 Task: For heading Calibri with Bold.  font size for heading24,  'Change the font style of data to'Bell MT.  and font size to 16,  Change the alignment of both headline & data to Align middle & Align Center.  In the sheet  Budget Spreadsheet Sheet Template
Action: Mouse moved to (158, 191)
Screenshot: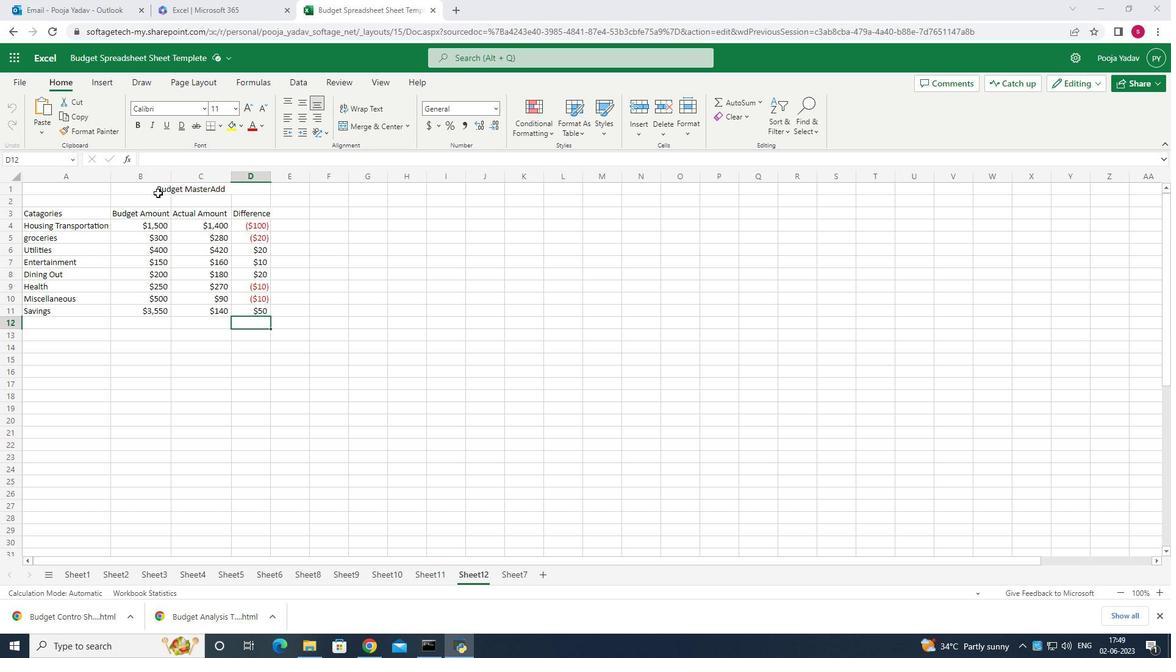 
Action: Mouse pressed left at (158, 191)
Screenshot: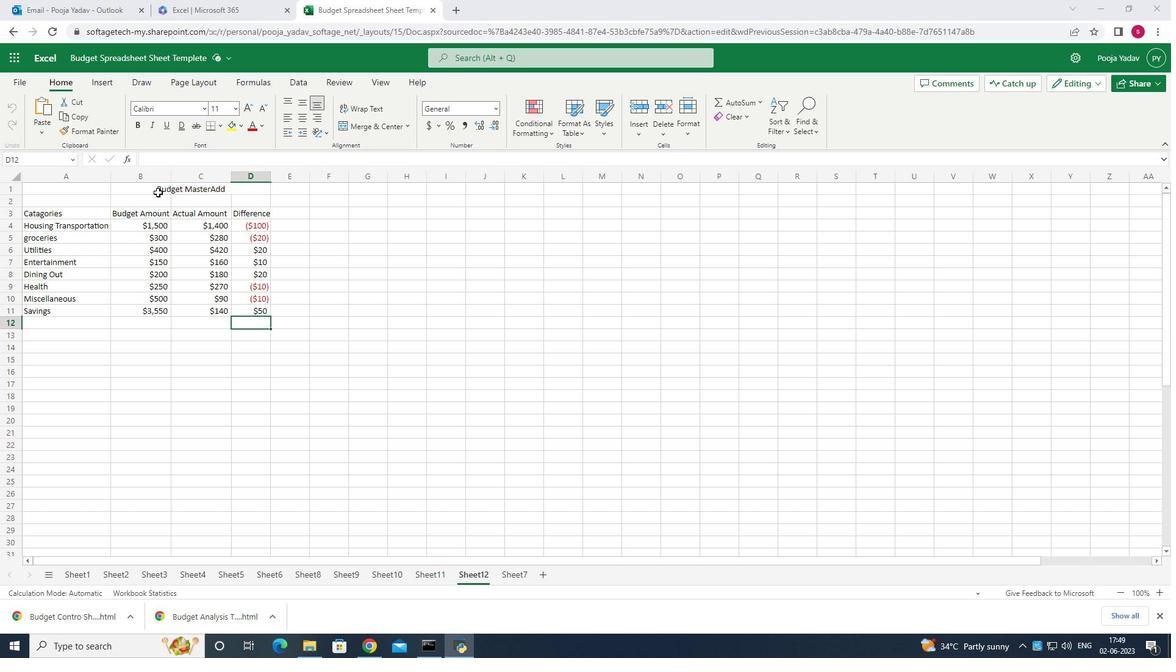
Action: Mouse moved to (201, 110)
Screenshot: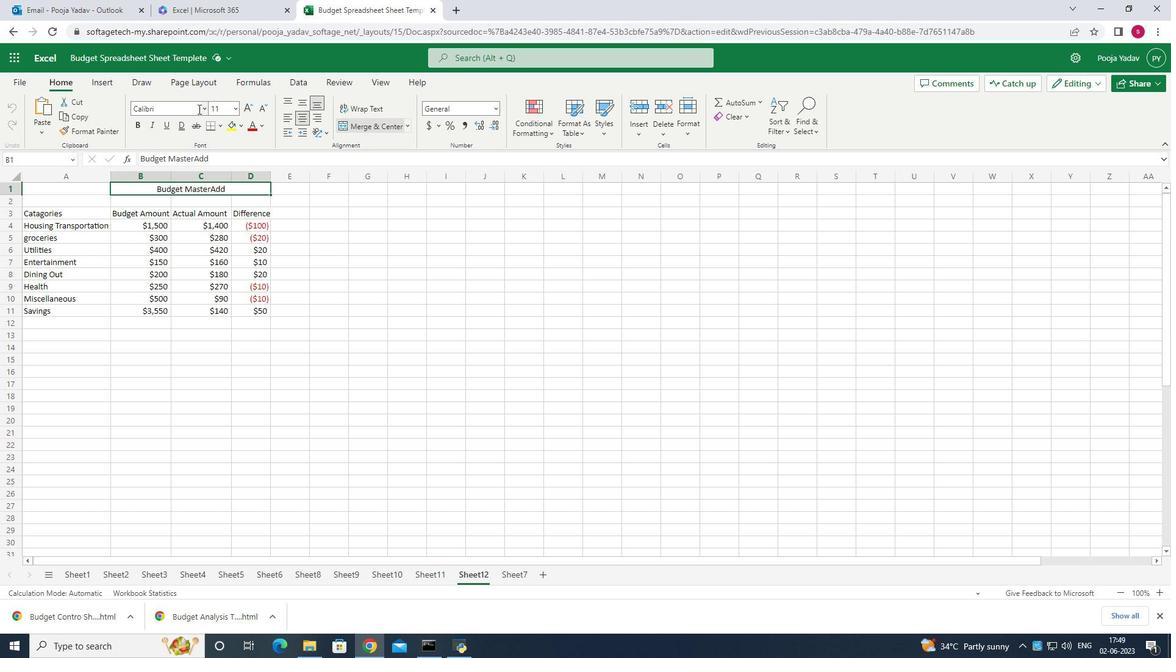 
Action: Mouse pressed left at (201, 110)
Screenshot: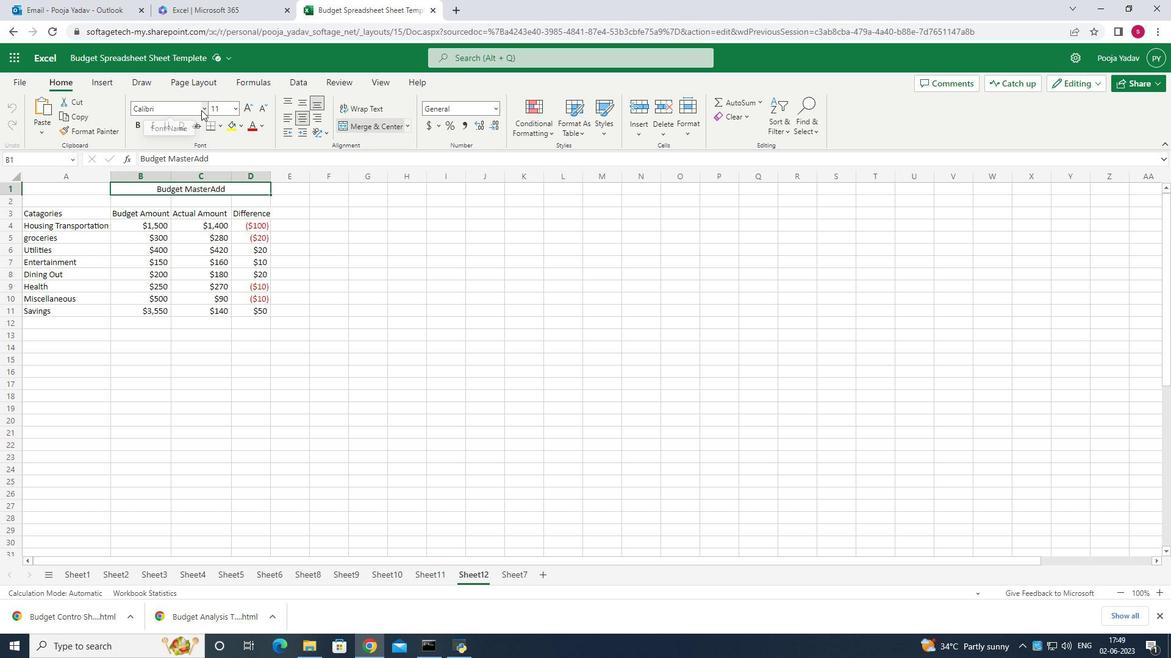 
Action: Mouse moved to (180, 222)
Screenshot: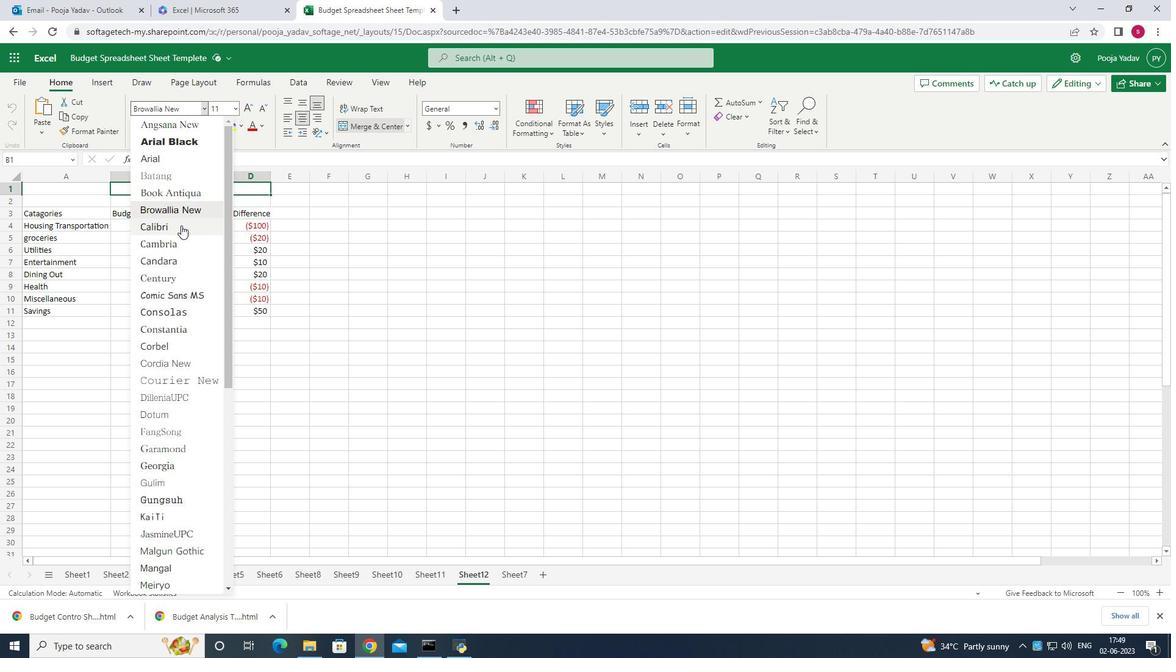 
Action: Mouse pressed left at (180, 222)
Screenshot: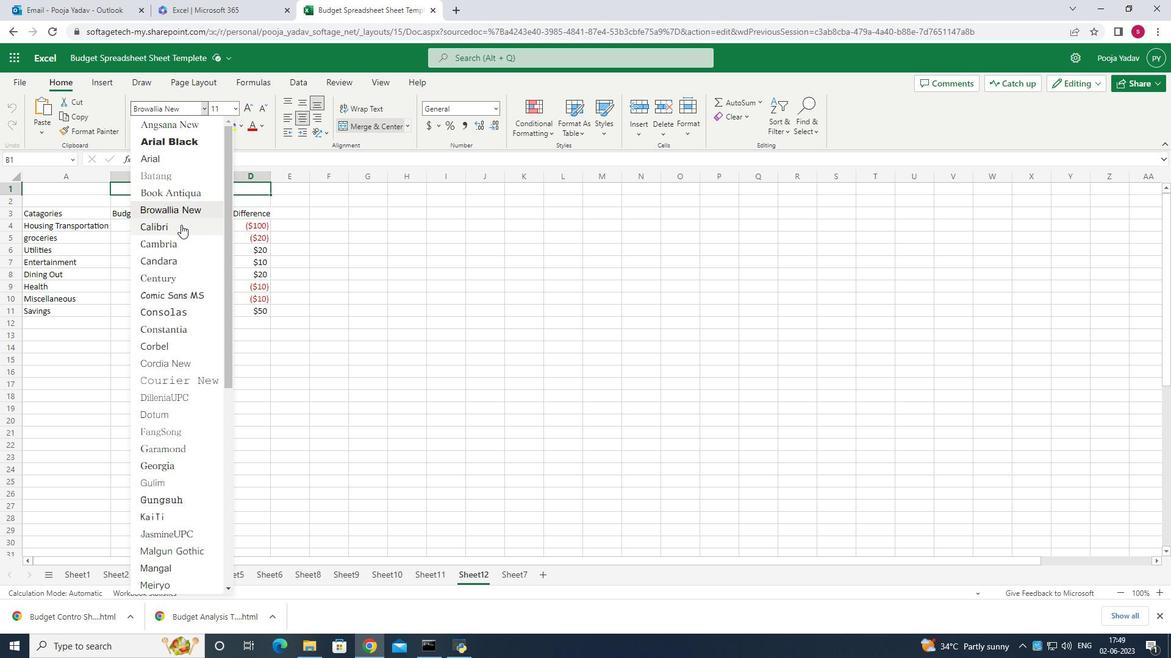 
Action: Mouse moved to (134, 125)
Screenshot: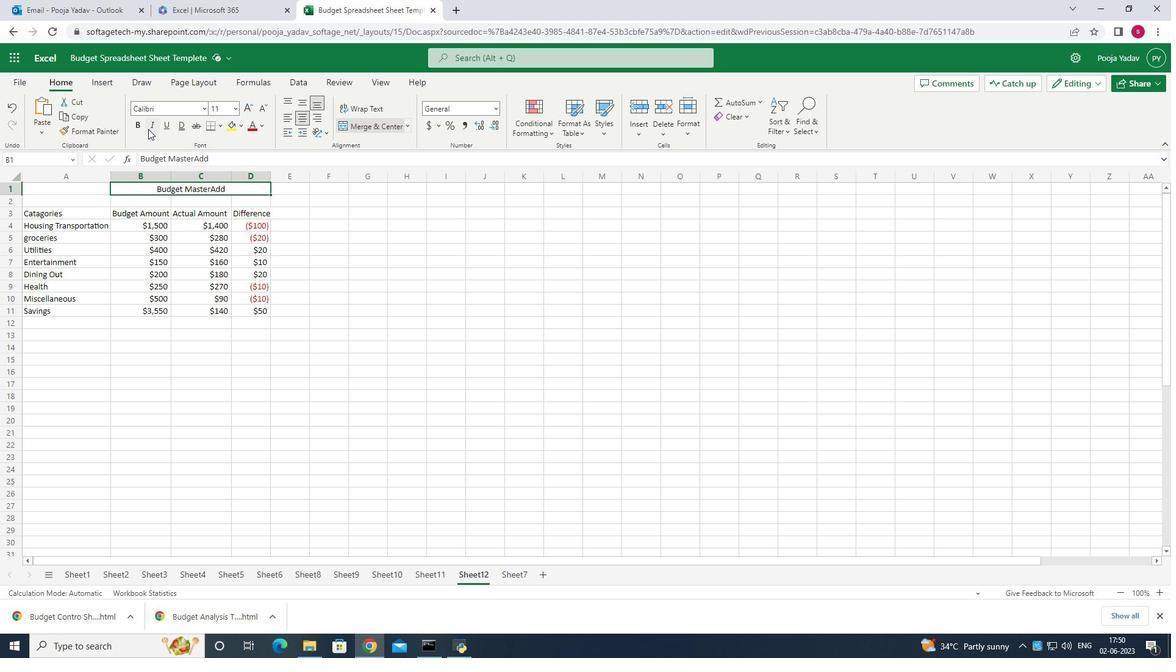 
Action: Mouse pressed left at (134, 125)
Screenshot: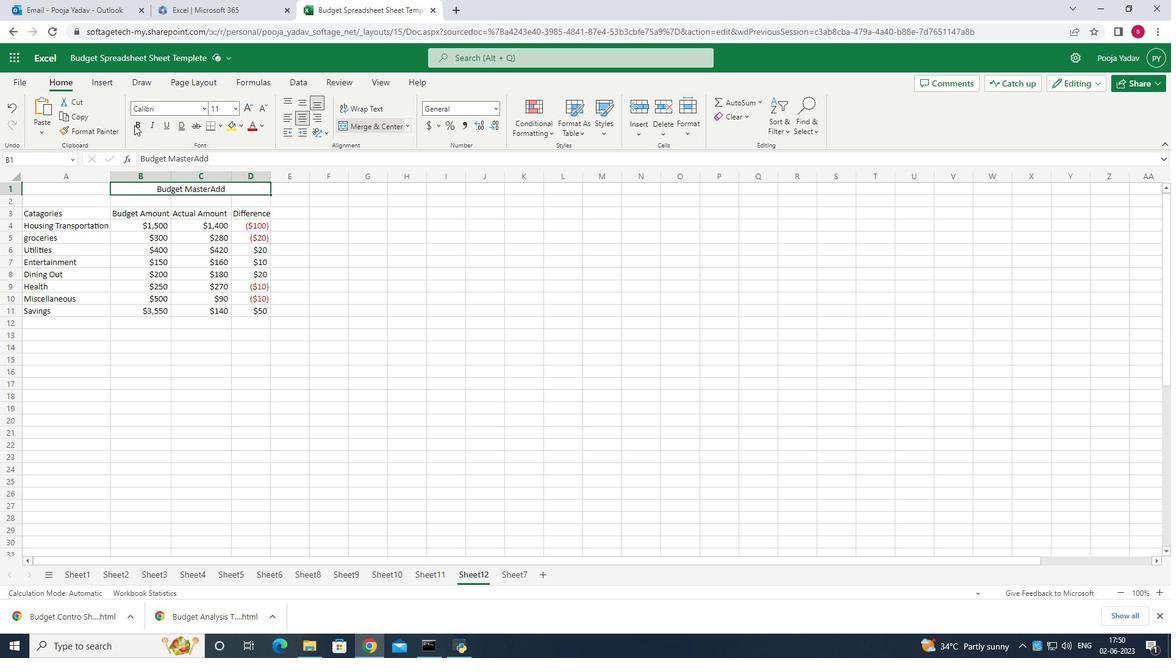 
Action: Mouse moved to (236, 112)
Screenshot: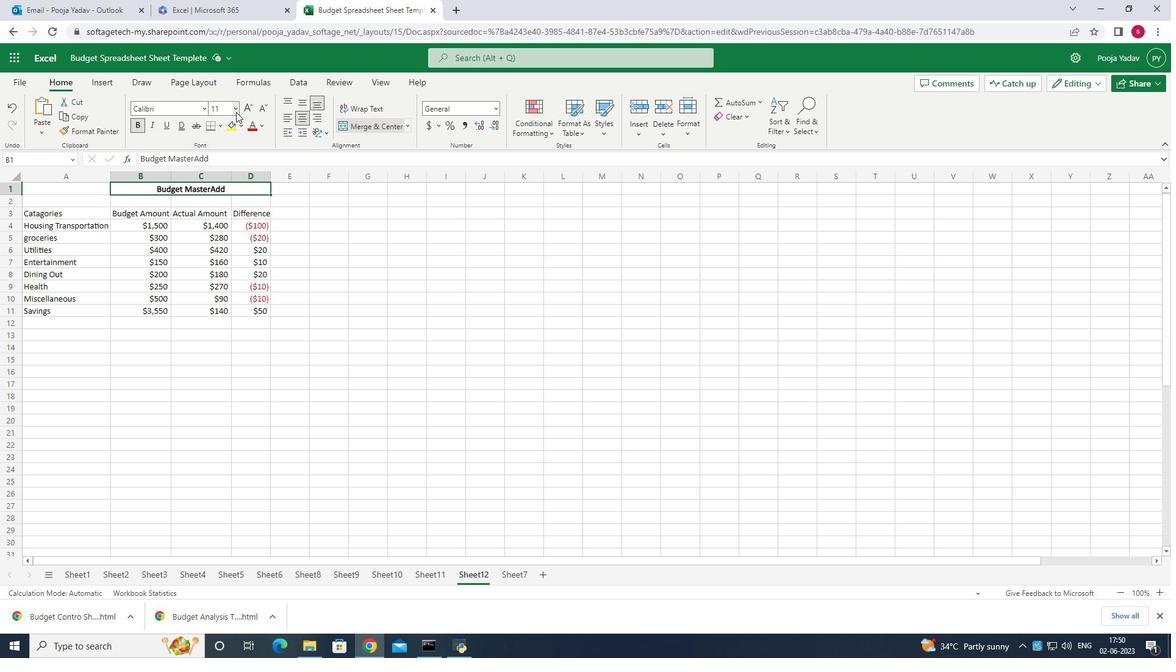 
Action: Mouse pressed left at (236, 112)
Screenshot: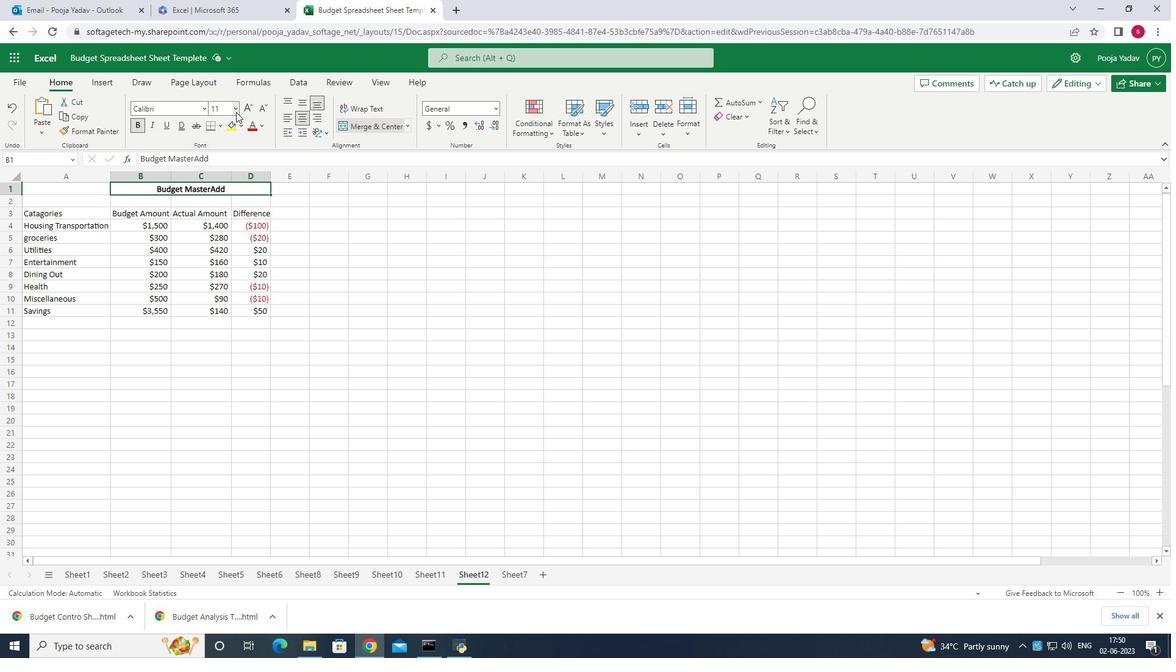 
Action: Mouse moved to (226, 276)
Screenshot: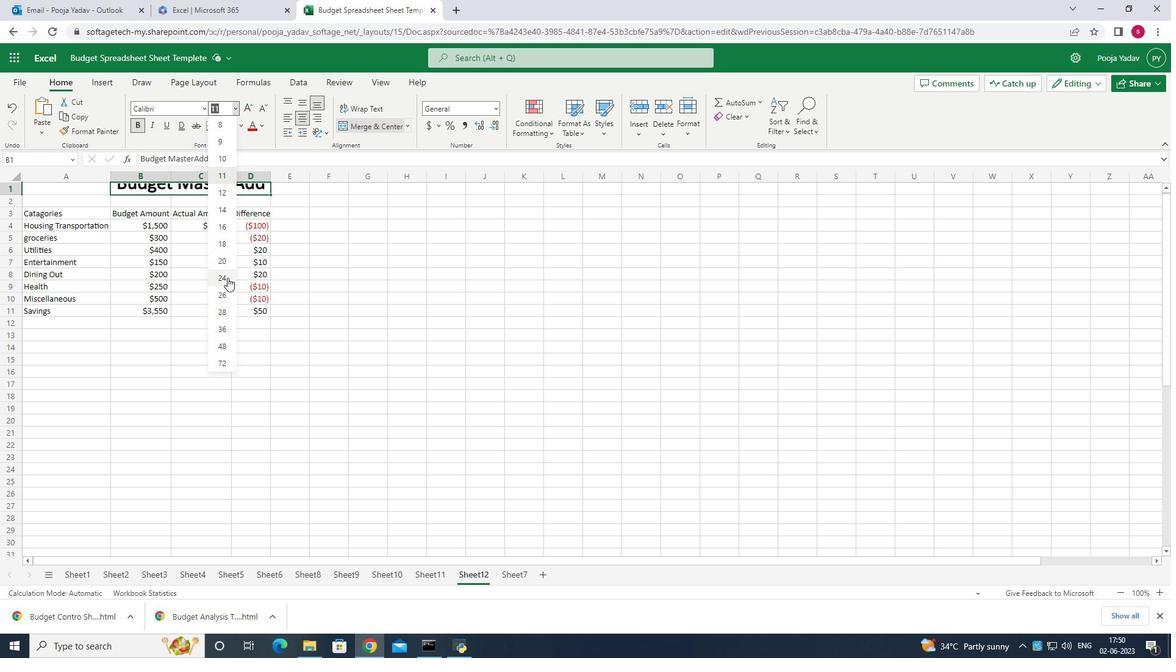 
Action: Mouse pressed left at (226, 276)
Screenshot: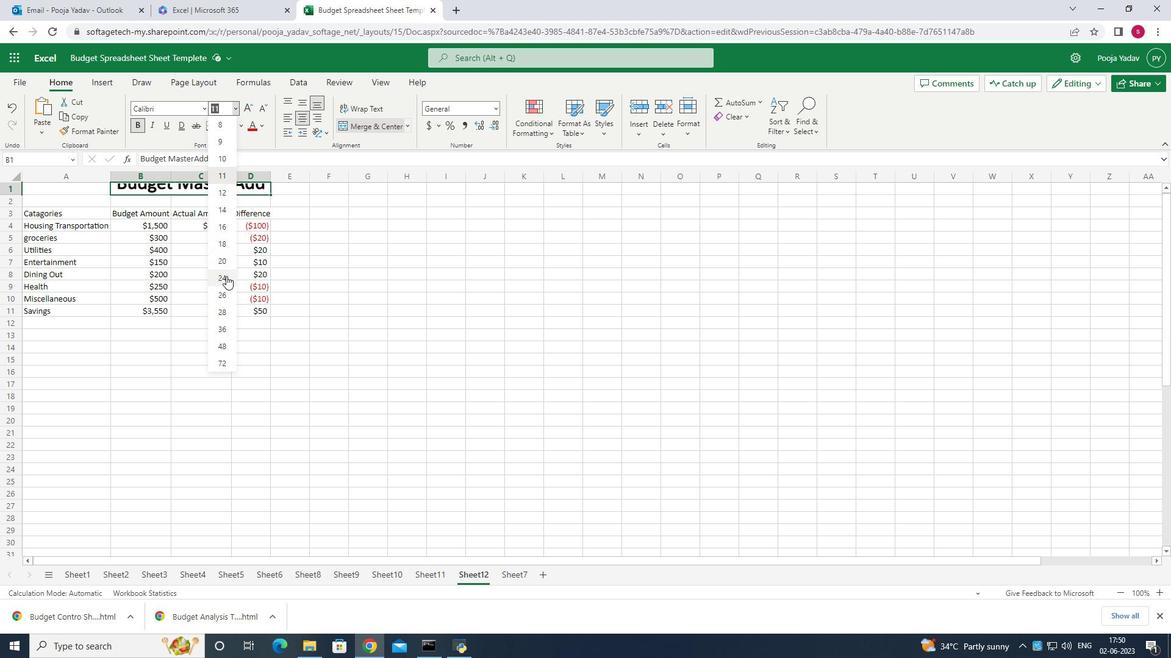 
Action: Mouse moved to (65, 215)
Screenshot: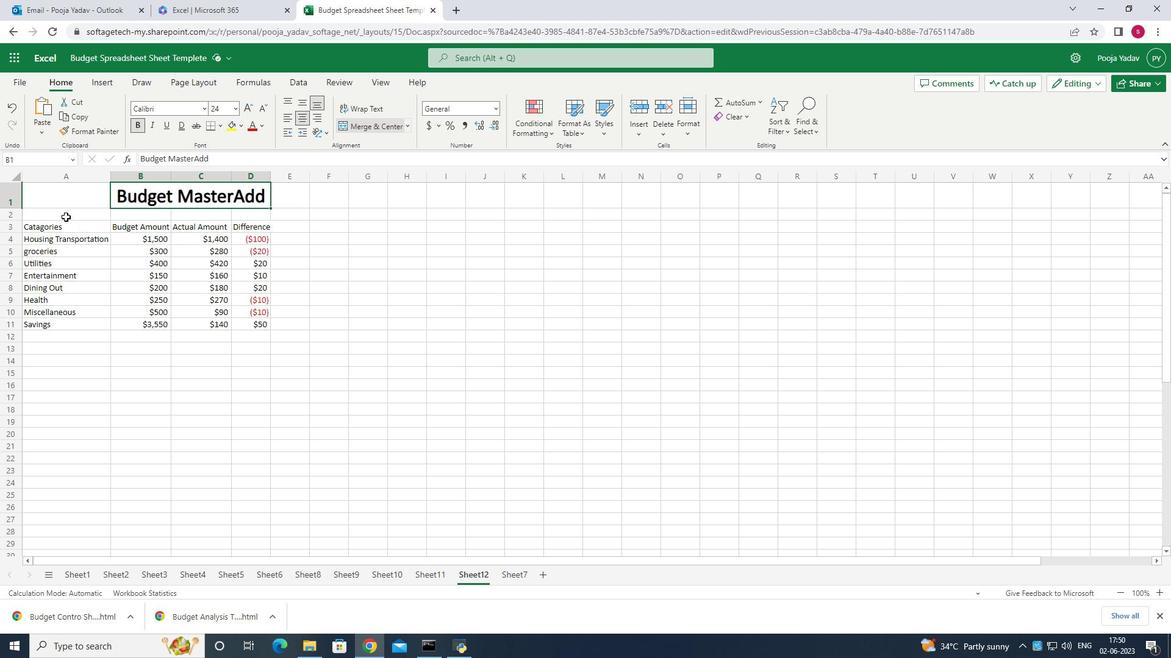 
Action: Mouse pressed left at (65, 215)
Screenshot: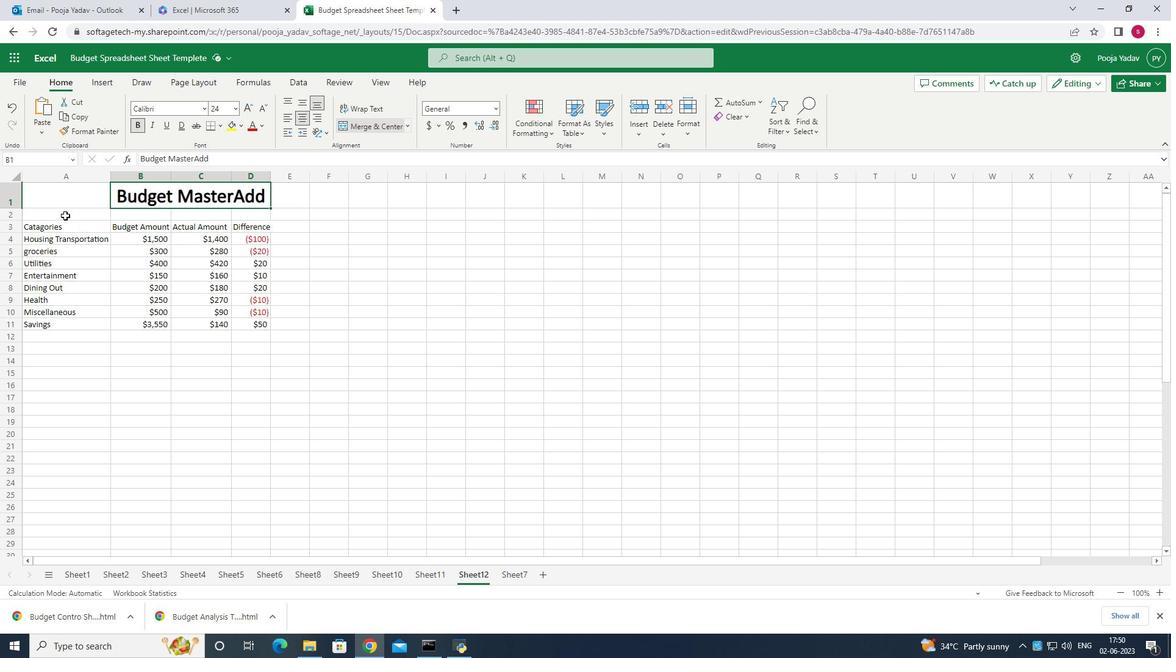 
Action: Mouse moved to (237, 111)
Screenshot: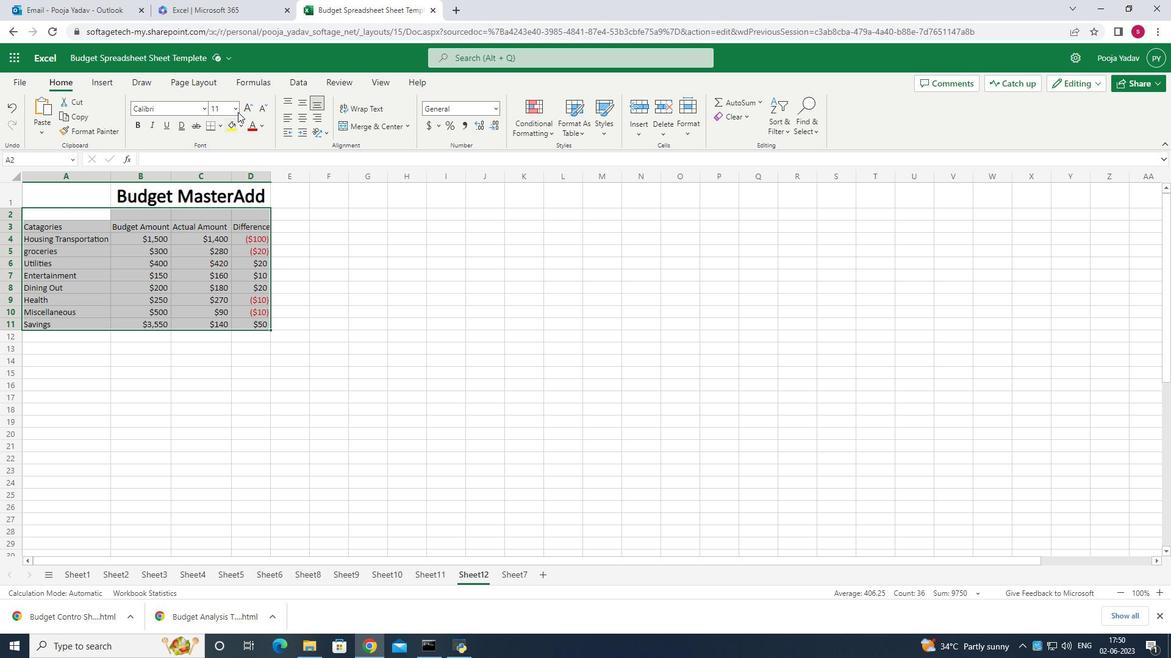 
Action: Mouse pressed left at (237, 111)
Screenshot: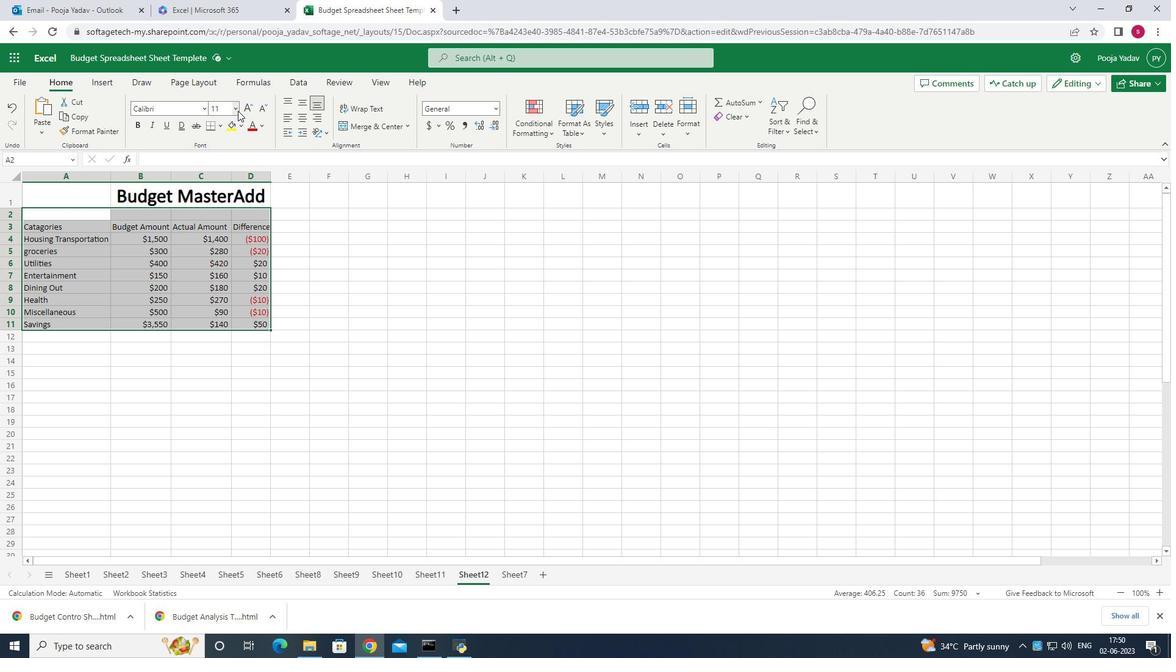 
Action: Mouse moved to (228, 222)
Screenshot: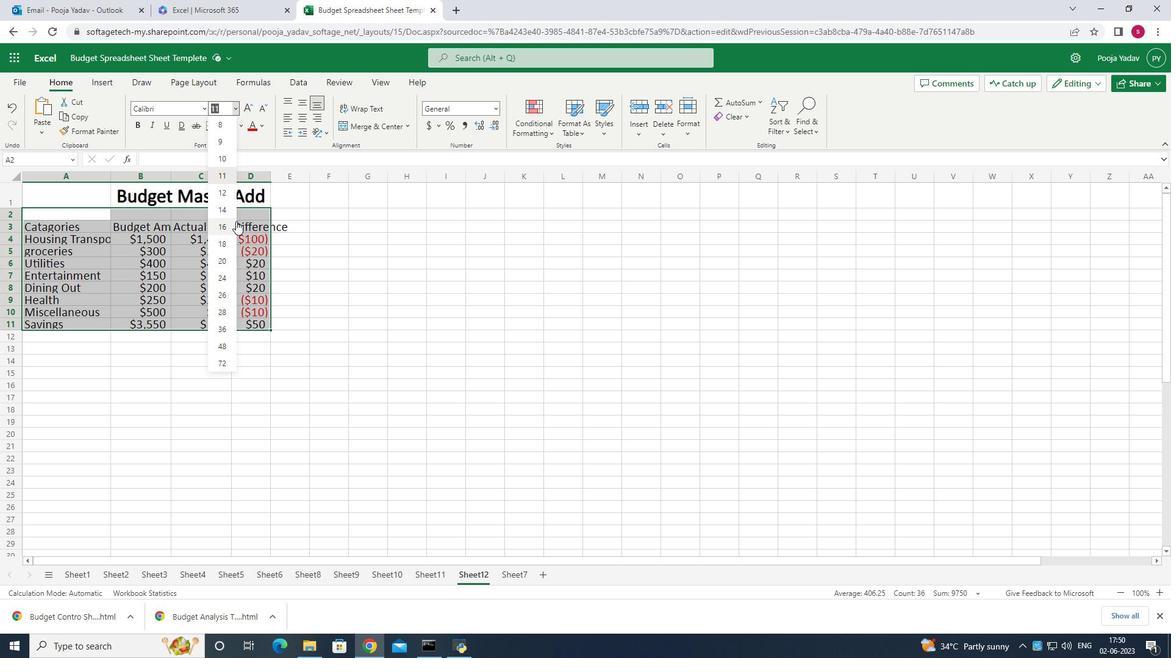 
Action: Mouse pressed left at (228, 222)
Screenshot: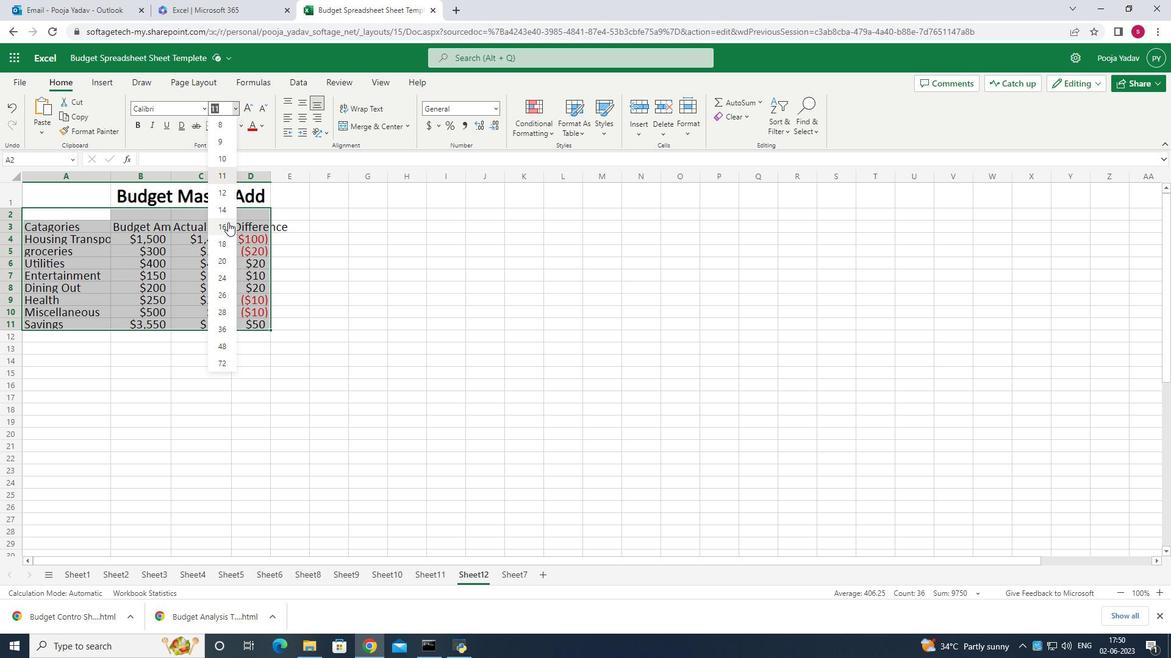 
Action: Mouse moved to (82, 182)
Screenshot: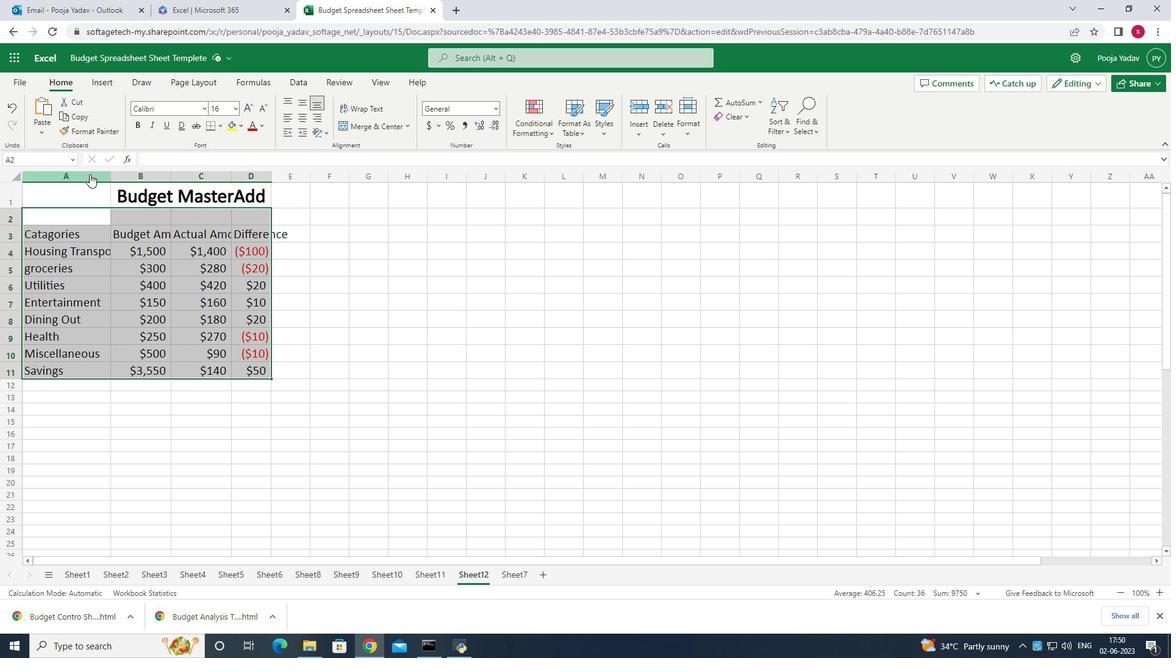 
Action: Mouse pressed left at (82, 182)
Screenshot: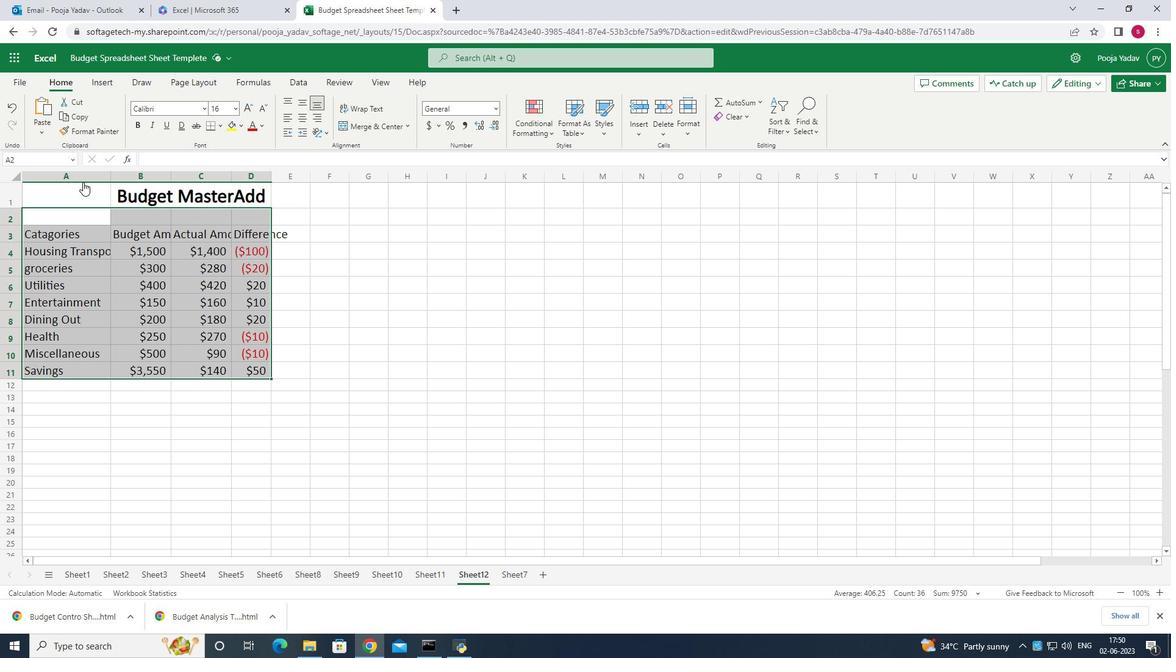 
Action: Mouse moved to (373, 280)
Screenshot: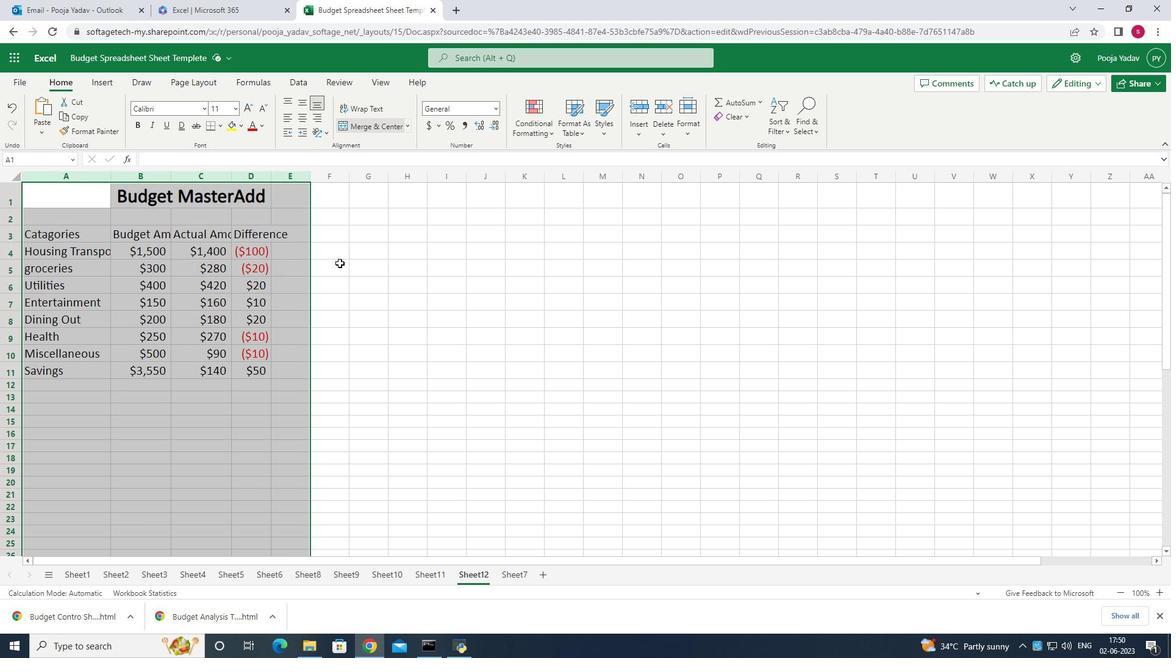 
Action: Mouse pressed left at (373, 280)
Screenshot: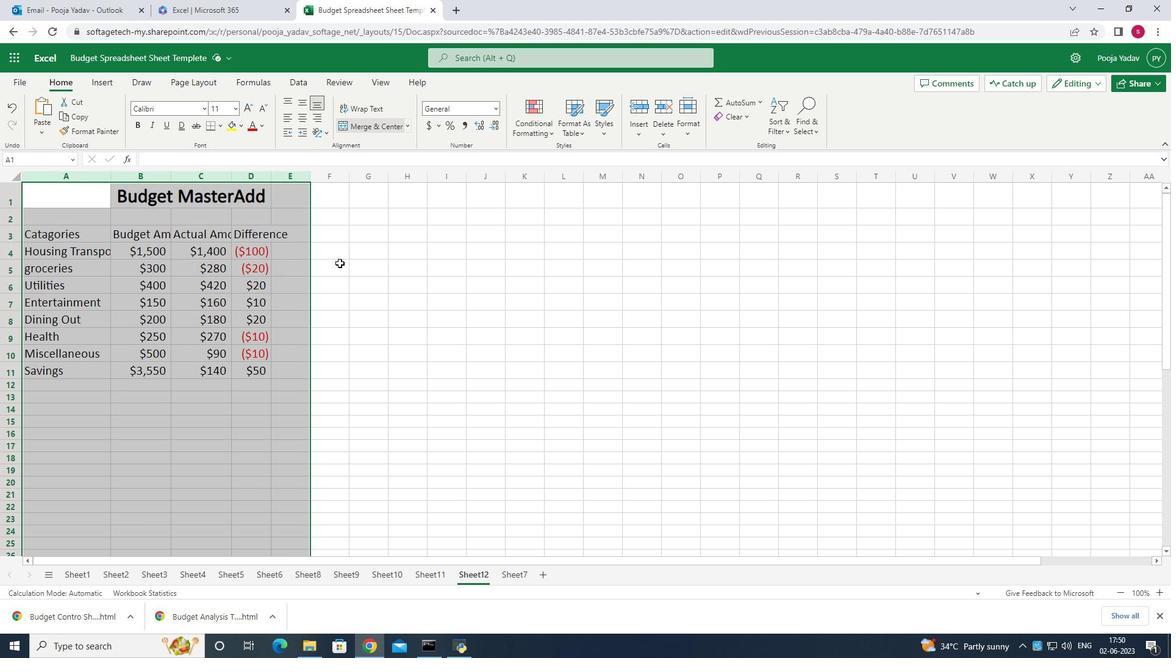 
Action: Mouse moved to (85, 188)
Screenshot: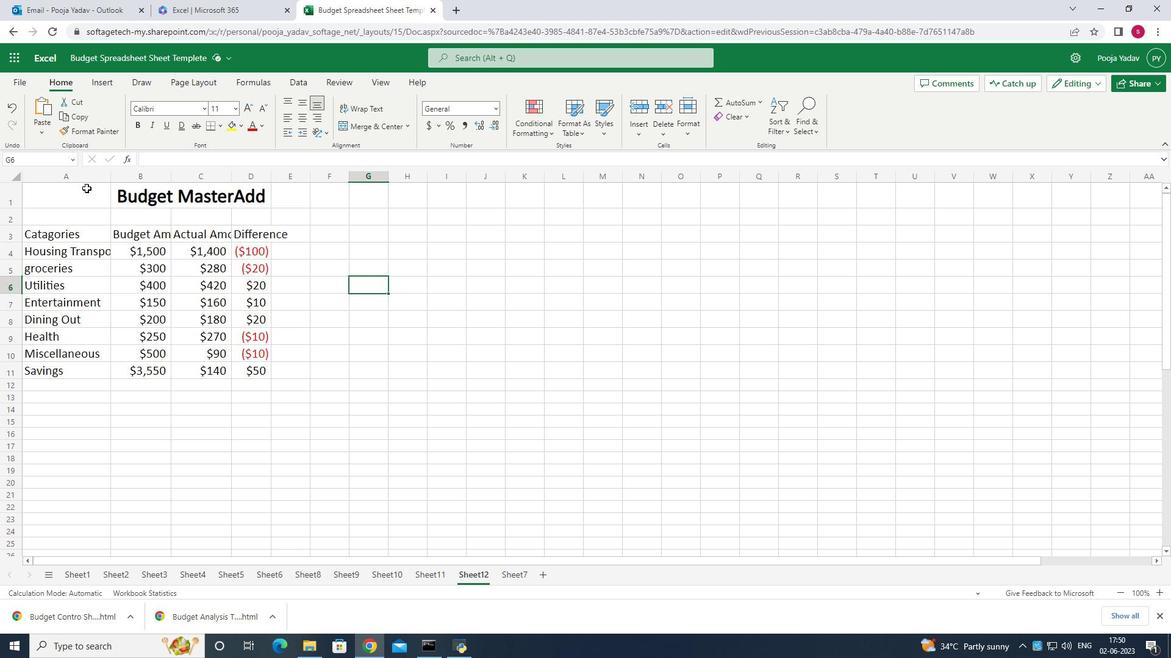 
Action: Mouse pressed left at (85, 188)
Screenshot: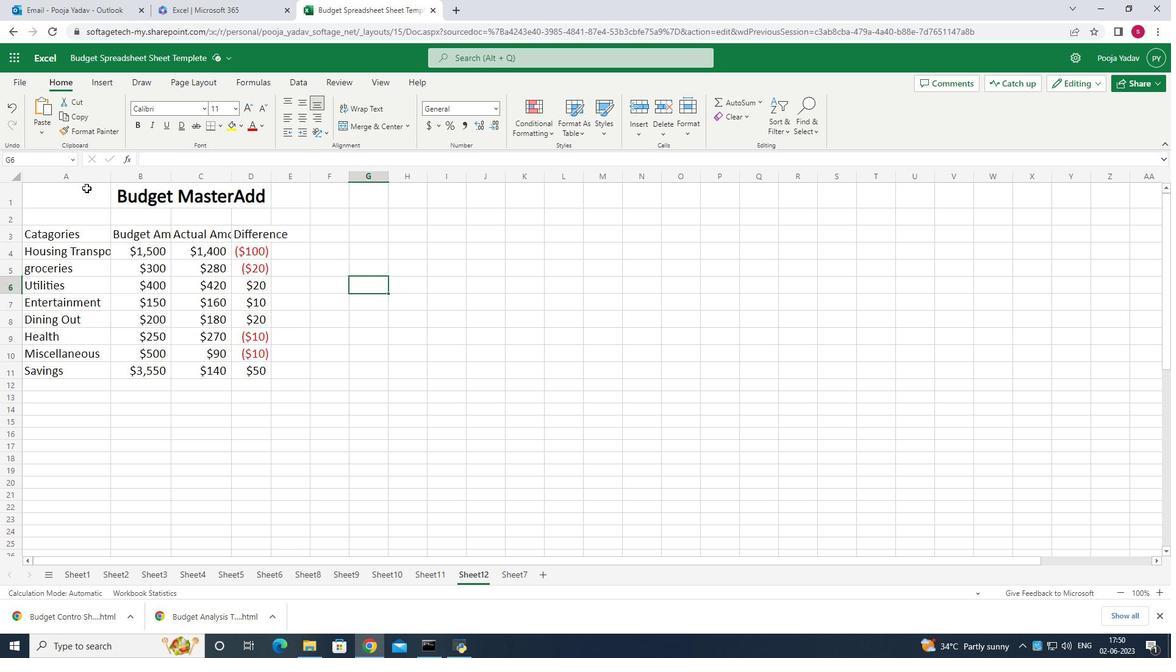 
Action: Mouse moved to (304, 100)
Screenshot: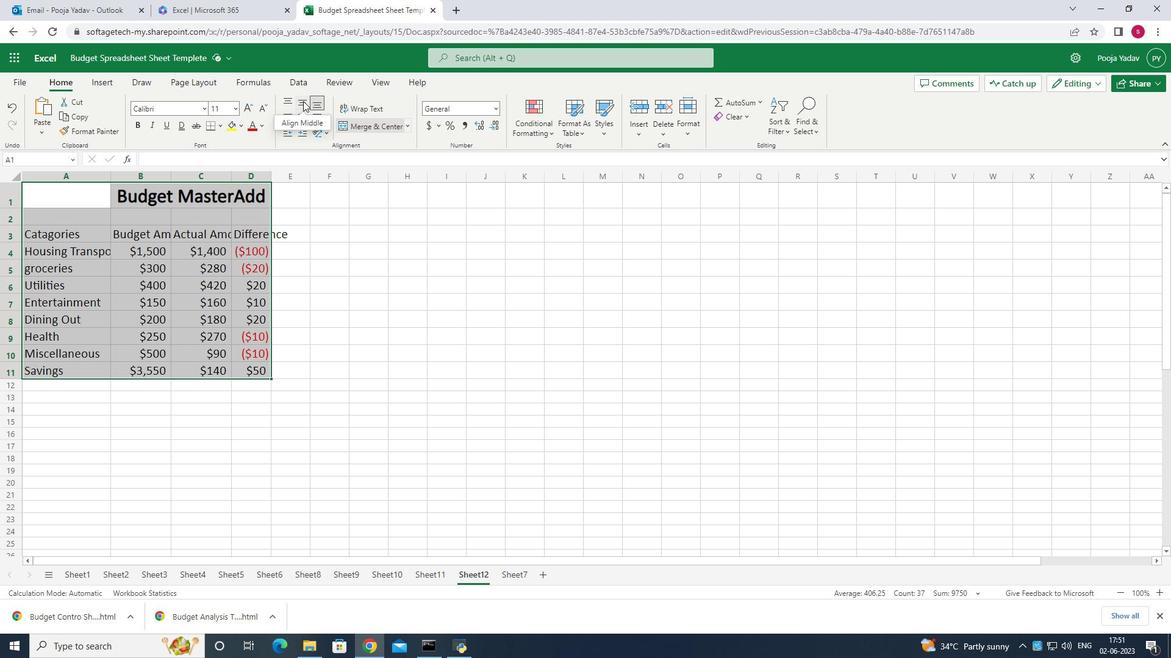 
Action: Mouse pressed left at (304, 100)
Screenshot: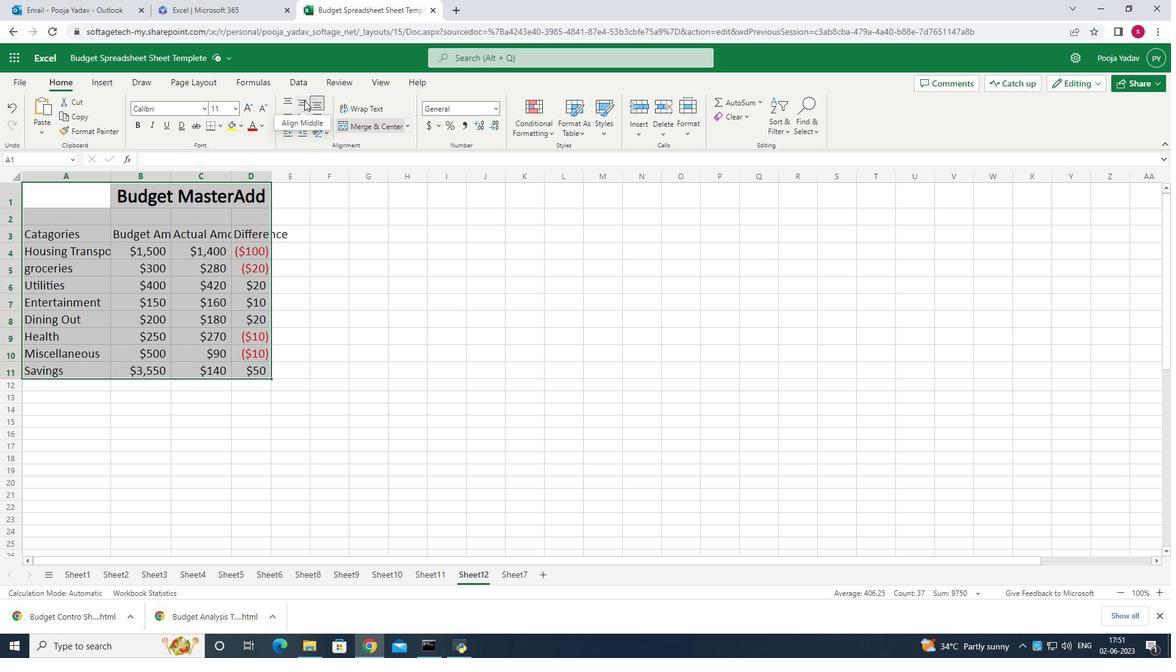 
Action: Mouse moved to (303, 120)
Screenshot: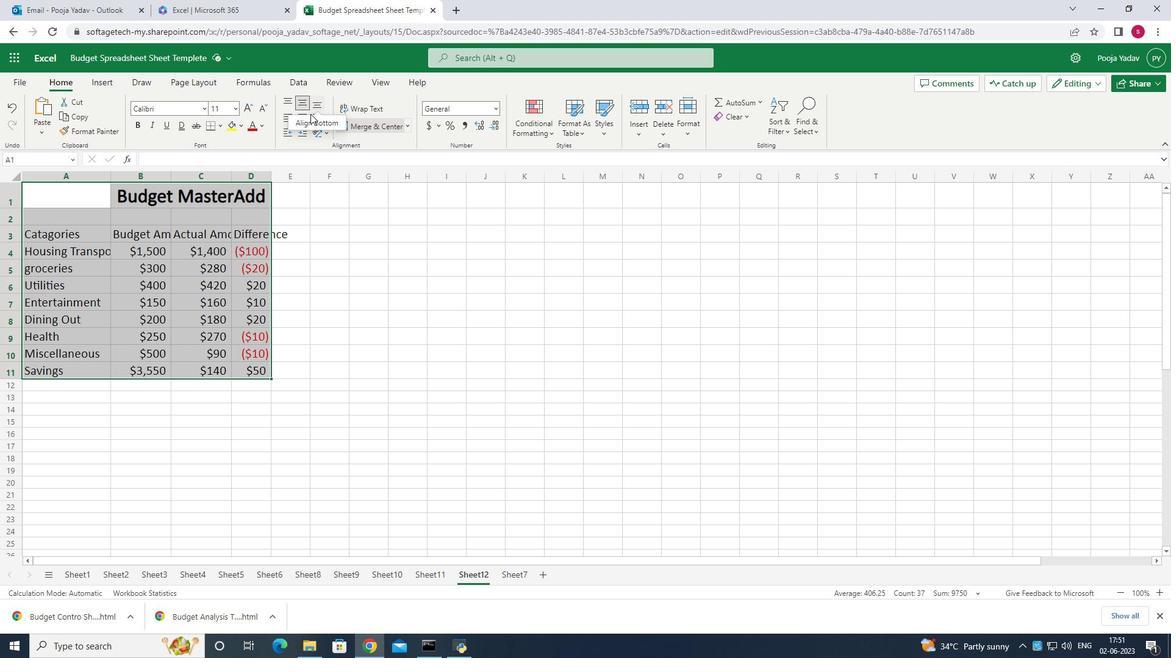 
Action: Mouse pressed left at (303, 120)
Screenshot: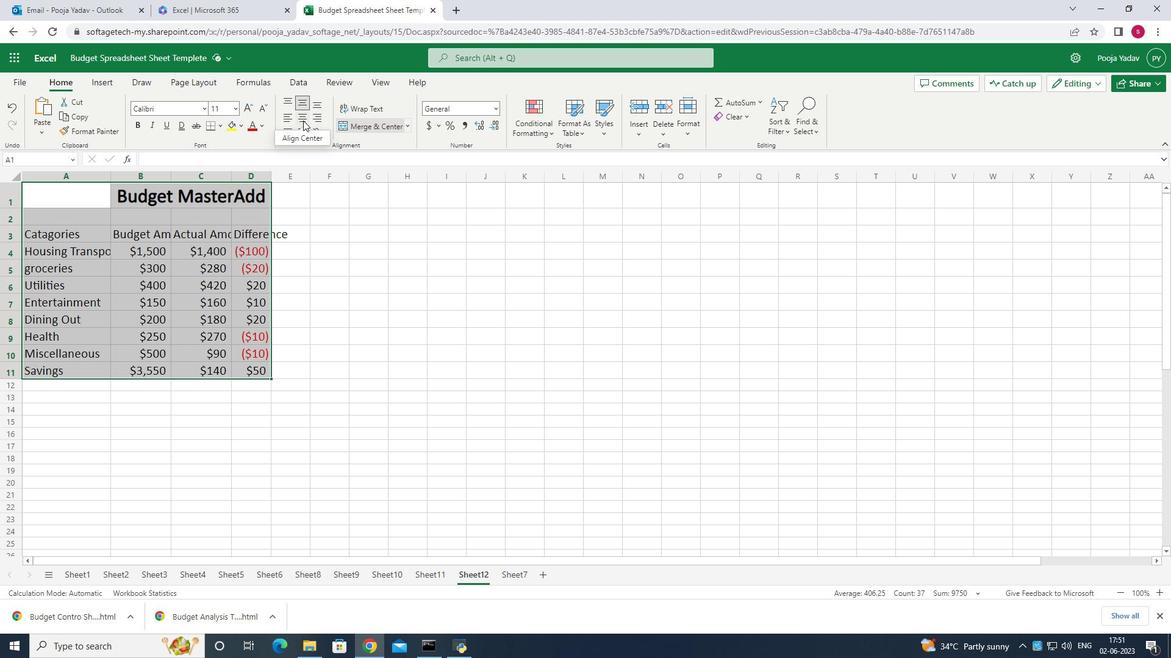 
Action: Mouse moved to (1051, 505)
Screenshot: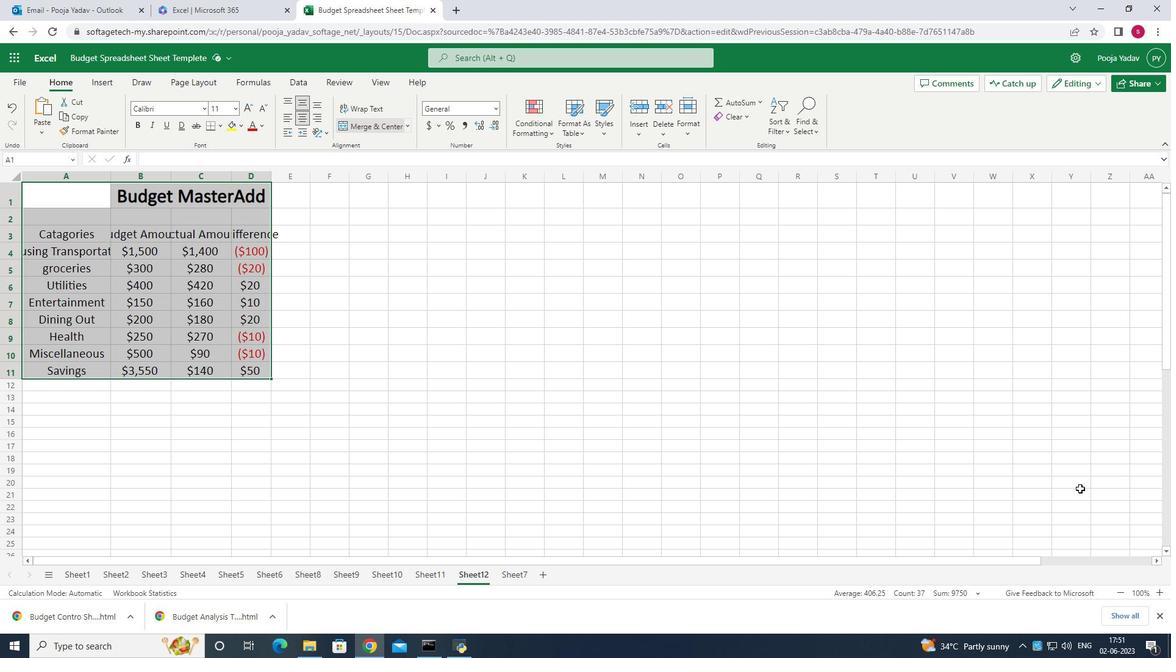 
